Task: Change the description format of the category "Showtell" in the repository "Javascript" to "Question / Answer".
Action: Mouse moved to (940, 194)
Screenshot: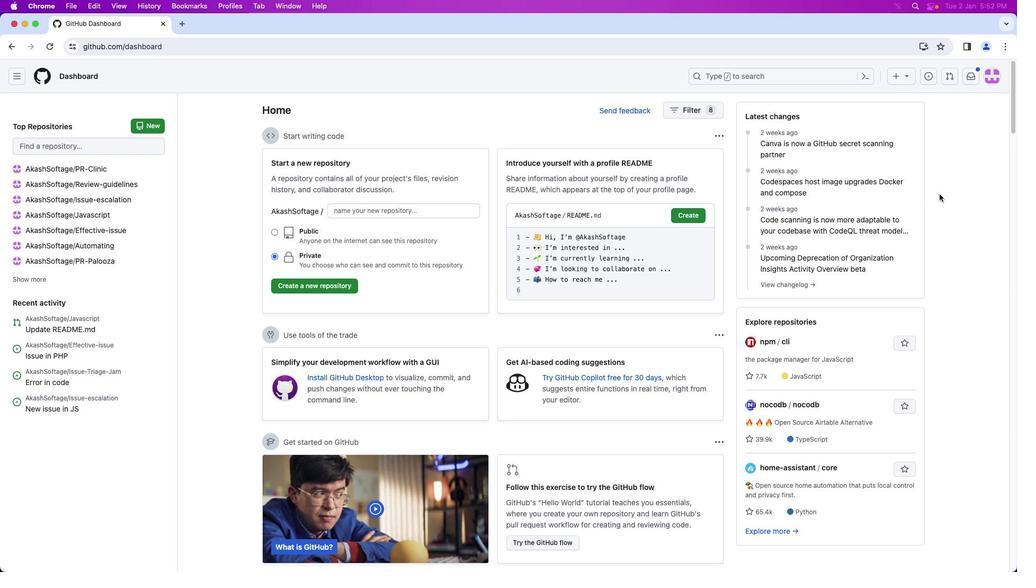 
Action: Mouse pressed left at (940, 194)
Screenshot: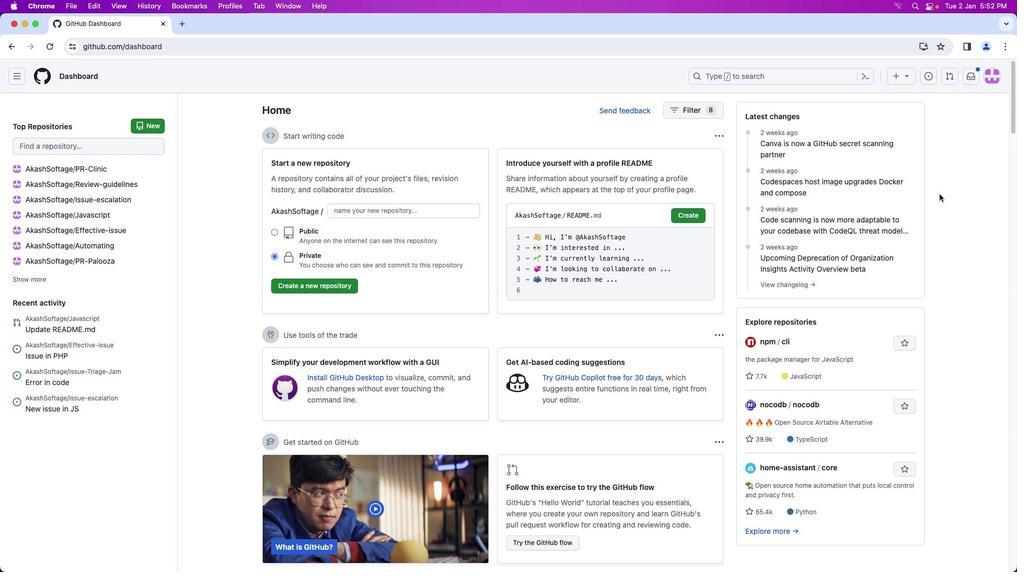 
Action: Mouse moved to (992, 77)
Screenshot: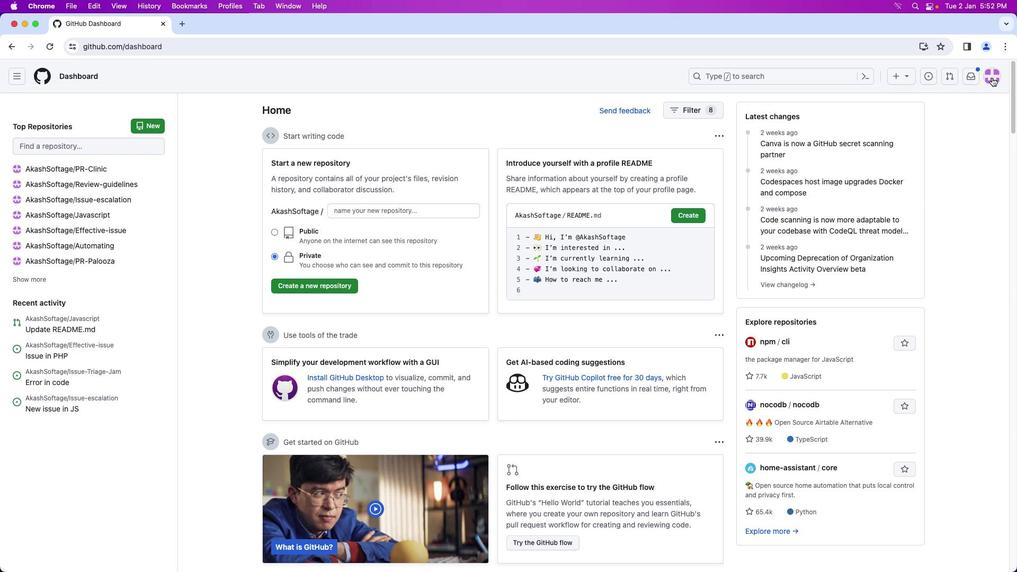 
Action: Mouse pressed left at (992, 77)
Screenshot: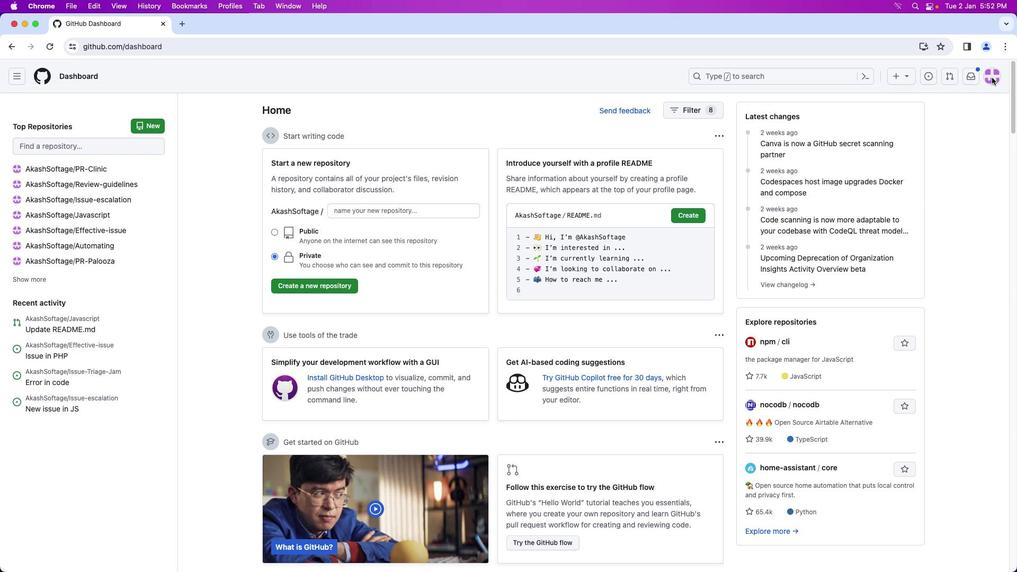 
Action: Mouse moved to (942, 166)
Screenshot: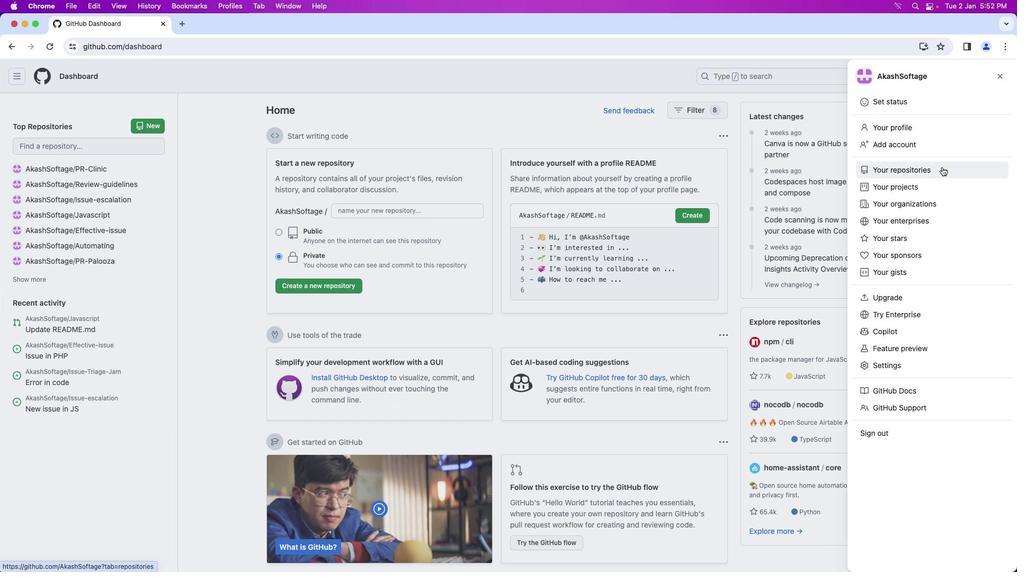 
Action: Mouse pressed left at (942, 166)
Screenshot: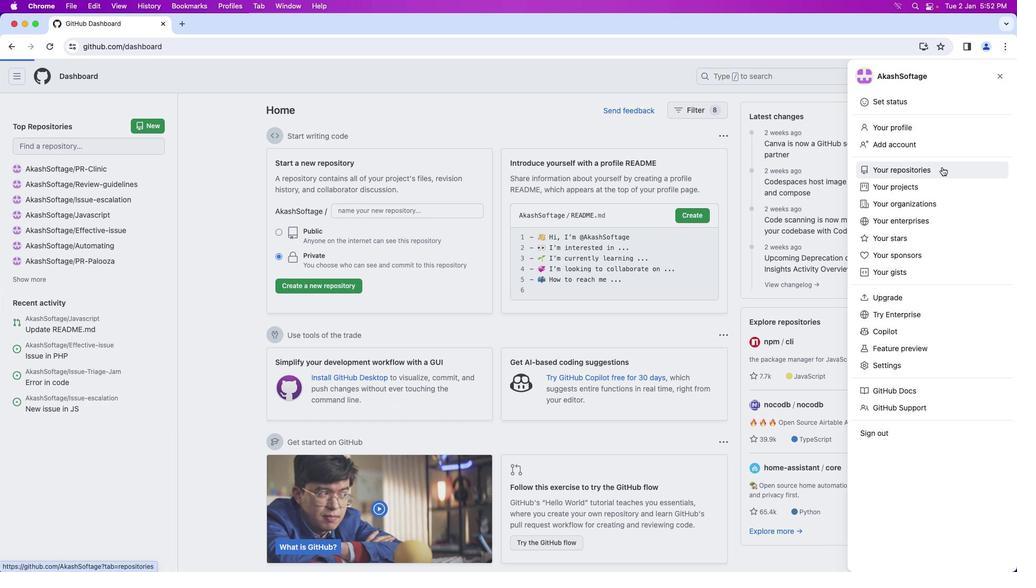 
Action: Mouse moved to (386, 173)
Screenshot: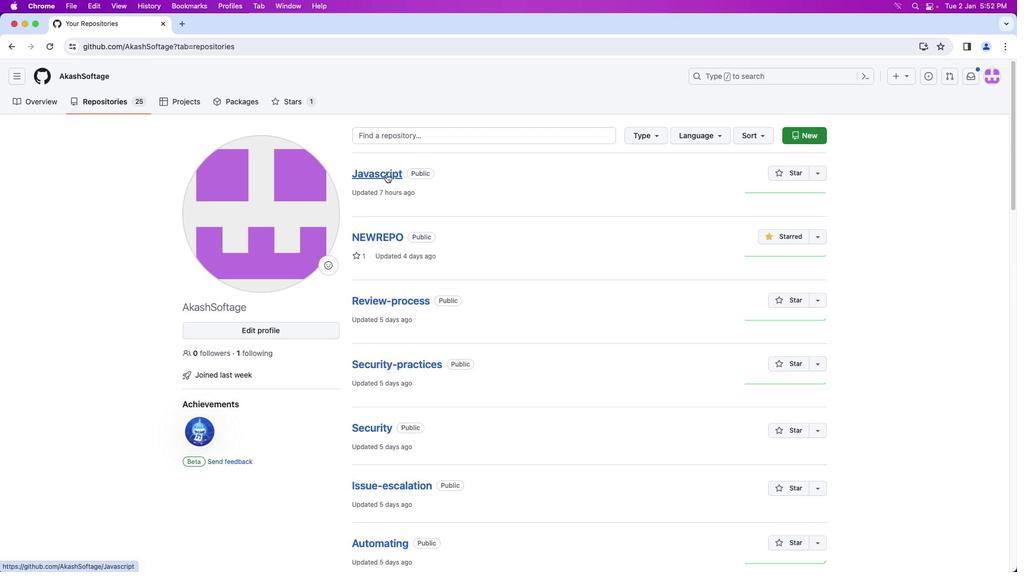 
Action: Mouse pressed left at (386, 173)
Screenshot: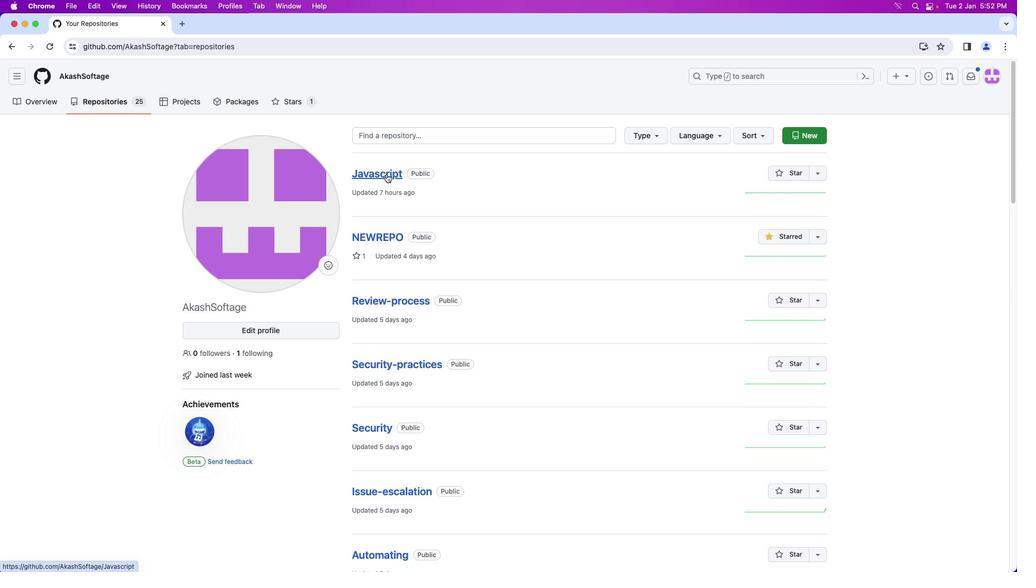 
Action: Mouse moved to (231, 107)
Screenshot: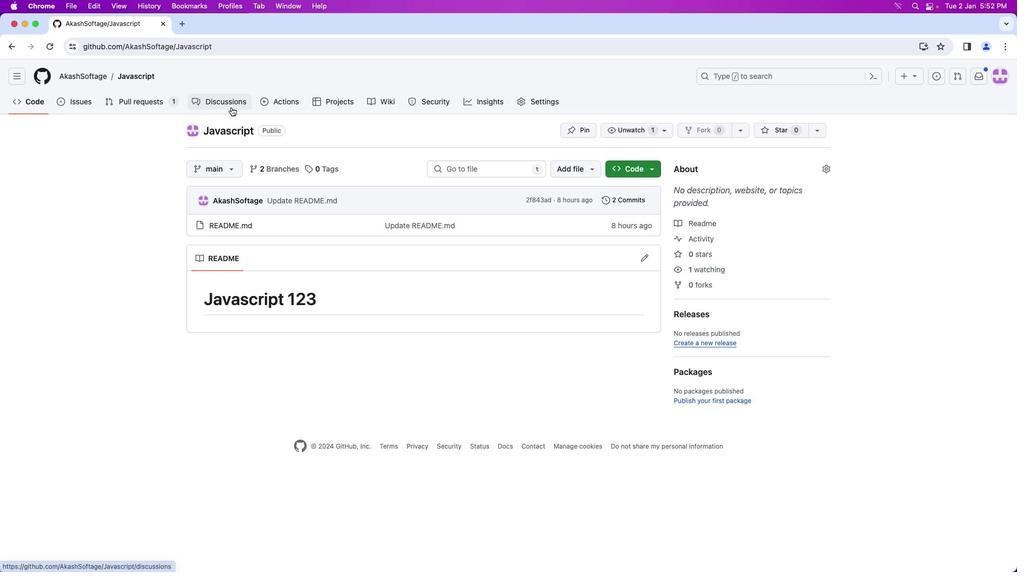 
Action: Mouse pressed left at (231, 107)
Screenshot: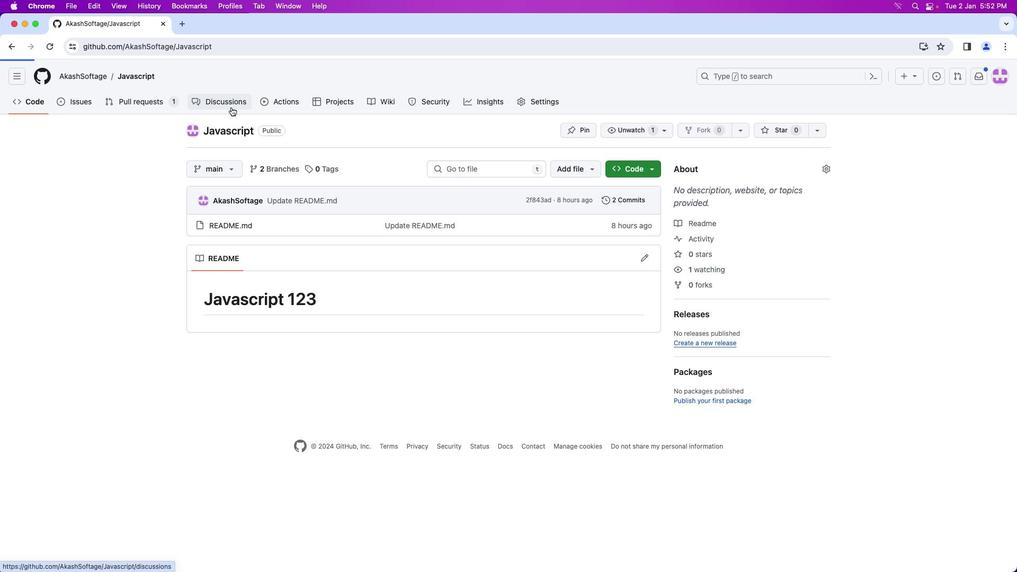 
Action: Mouse moved to (354, 261)
Screenshot: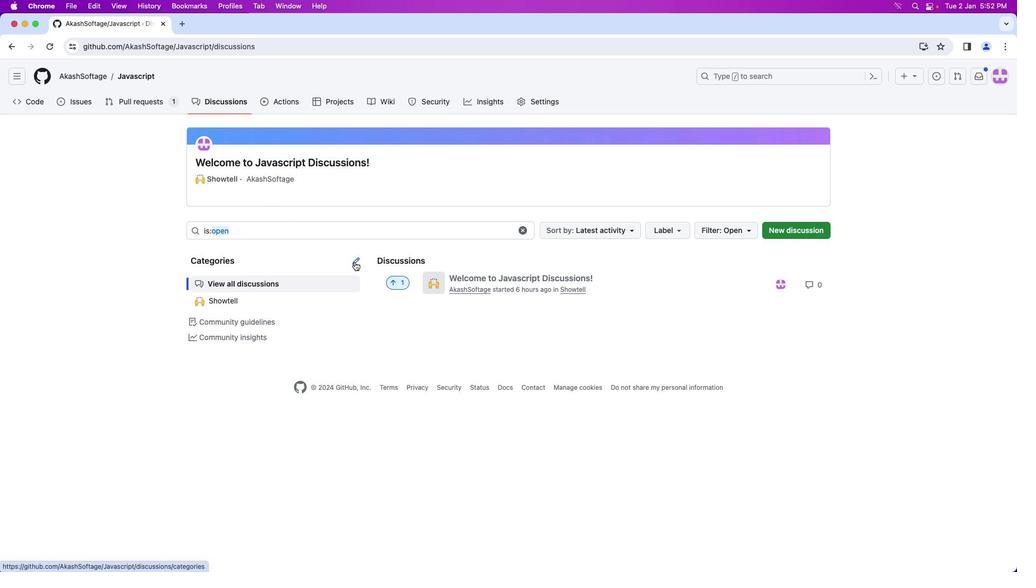 
Action: Mouse pressed left at (354, 261)
Screenshot: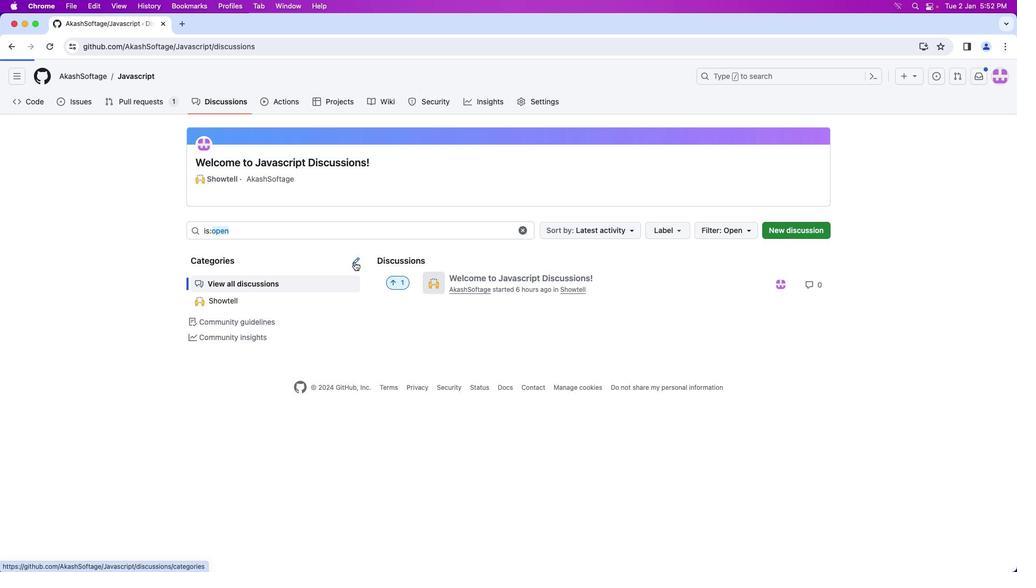 
Action: Mouse moved to (818, 221)
Screenshot: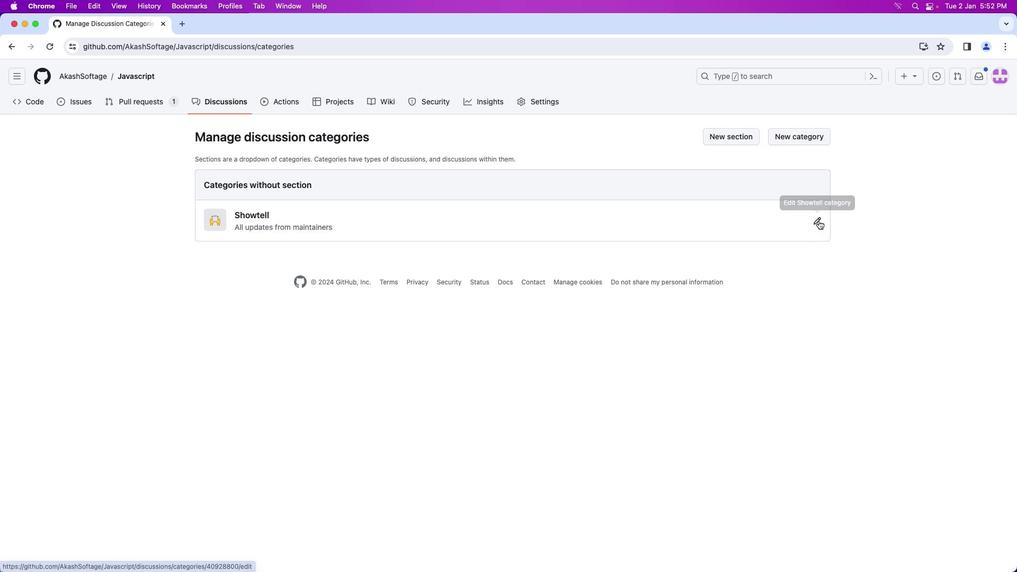 
Action: Mouse pressed left at (818, 221)
Screenshot: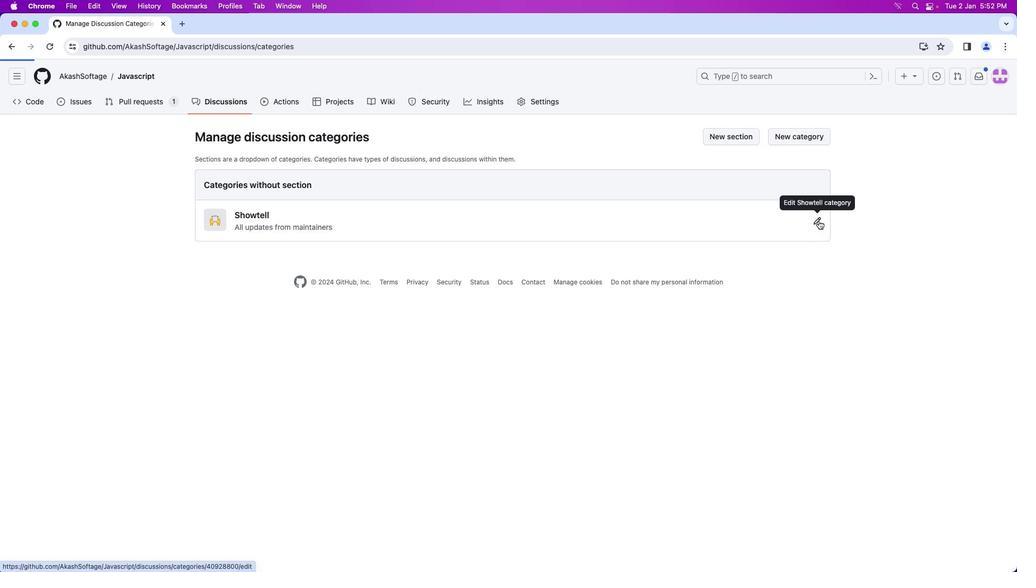 
Action: Mouse moved to (337, 304)
Screenshot: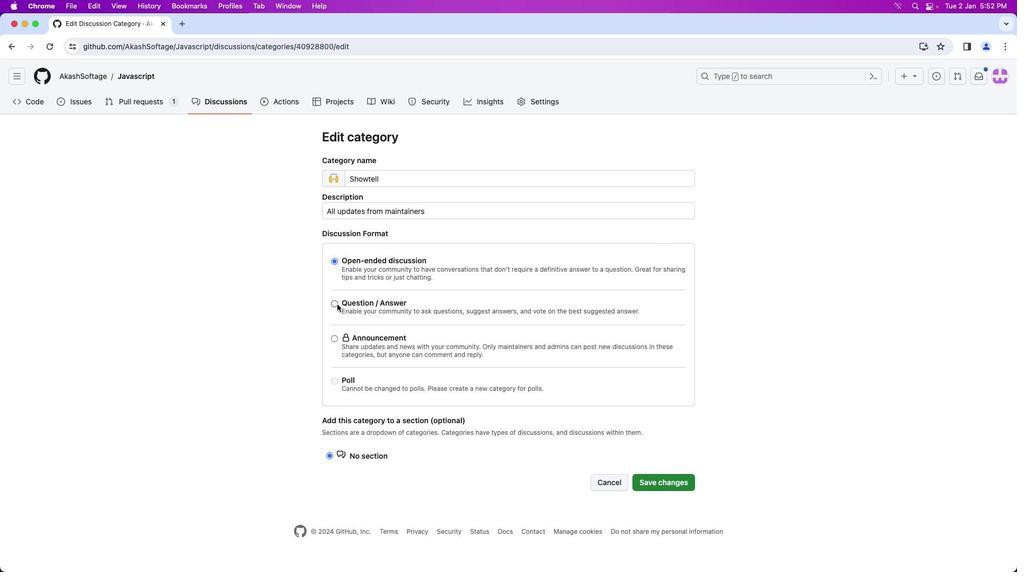 
Action: Mouse pressed left at (337, 304)
Screenshot: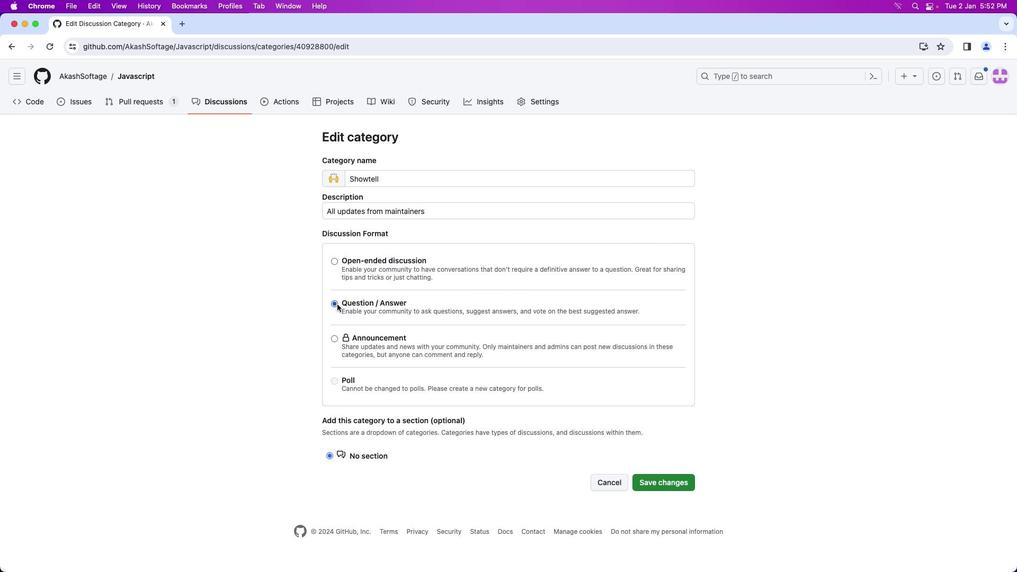 
Action: Mouse moved to (679, 479)
Screenshot: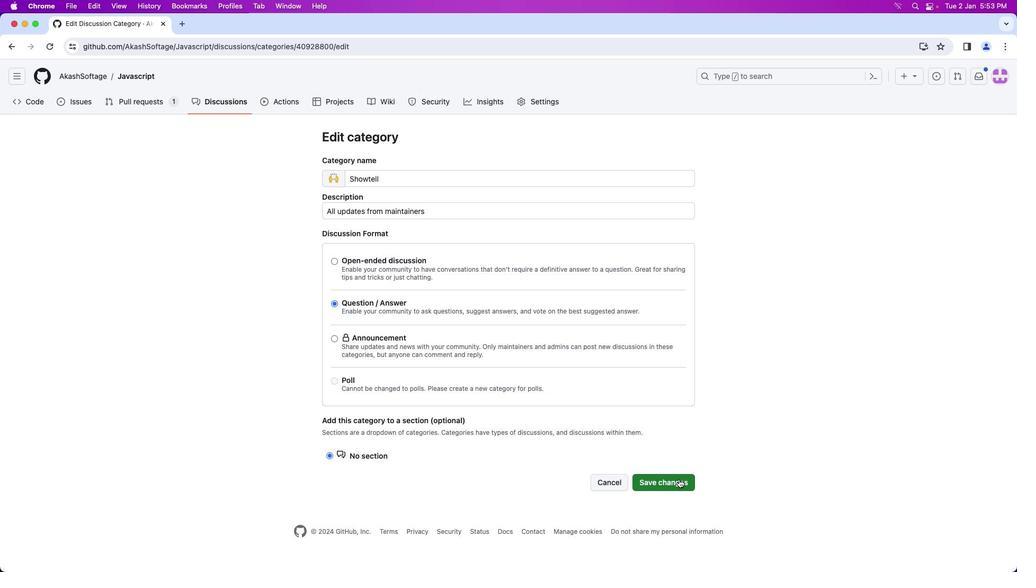 
Action: Mouse pressed left at (679, 479)
Screenshot: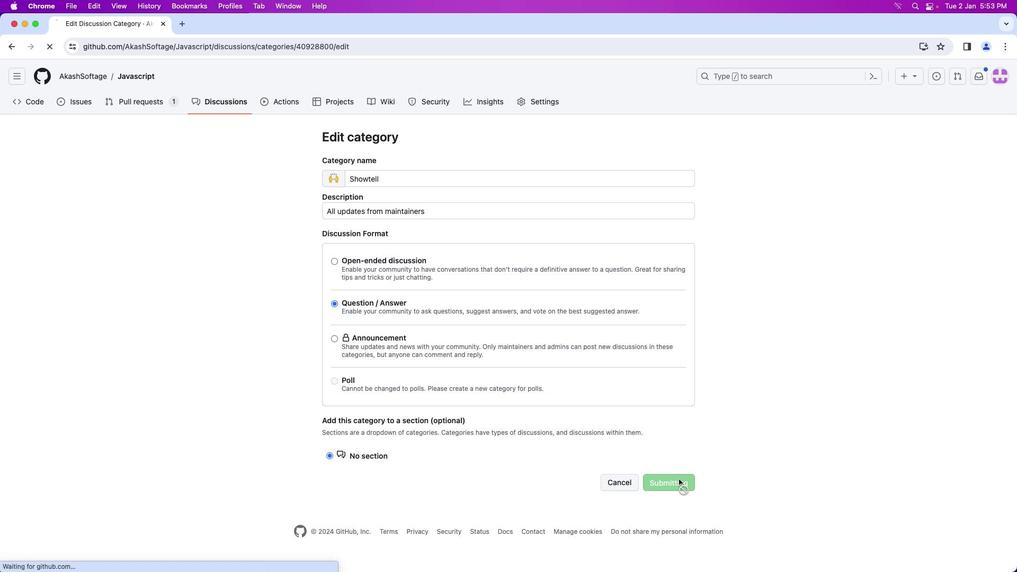 
Action: Mouse moved to (664, 473)
Screenshot: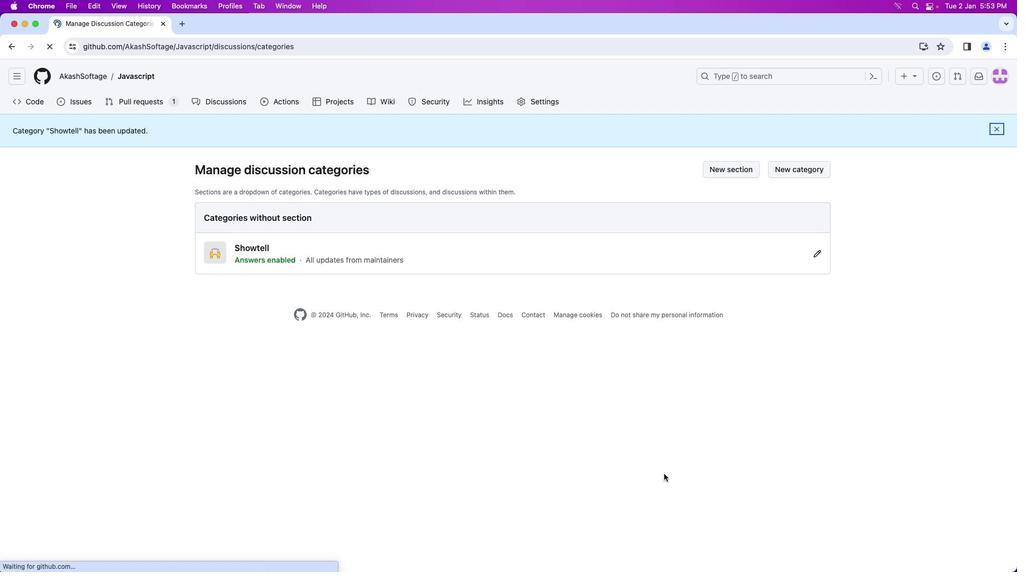 
Action: Mouse pressed left at (664, 473)
Screenshot: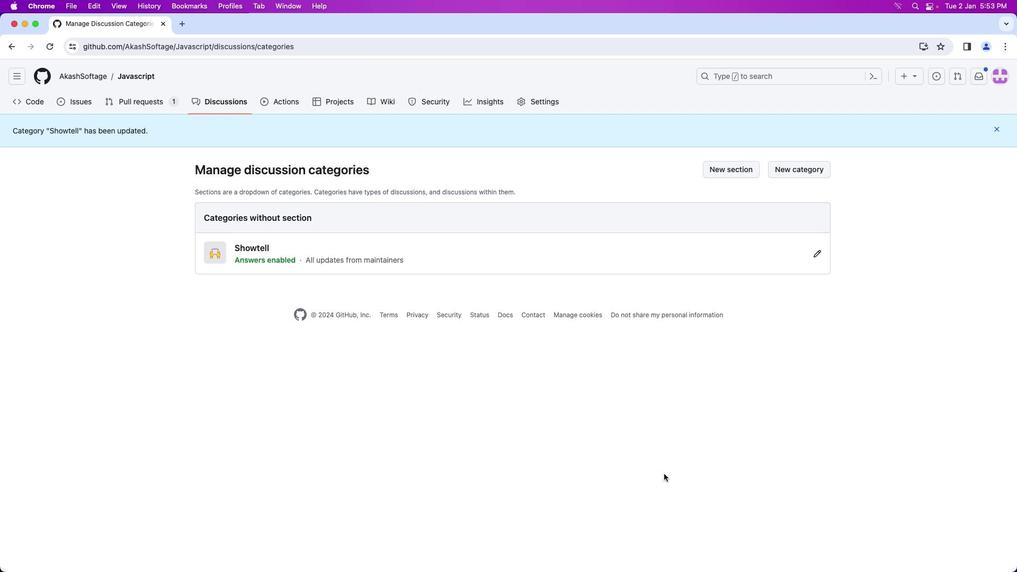 
